 Task: Use the Immersive Reader feature to read the email content.
Action: Mouse moved to (202, 26)
Screenshot: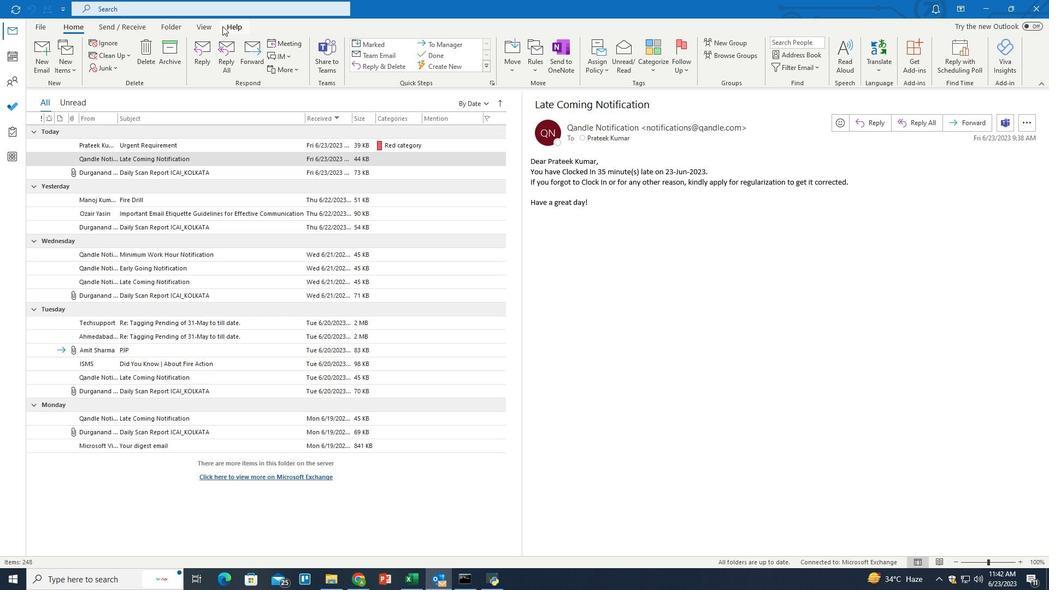 
Action: Mouse pressed left at (202, 26)
Screenshot: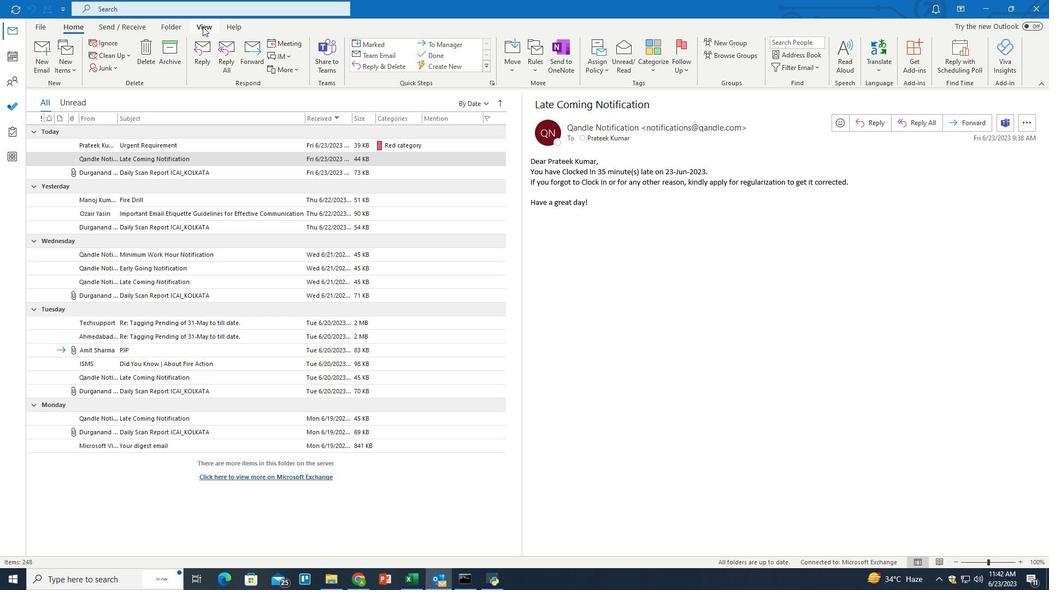 
Action: Mouse moved to (872, 67)
Screenshot: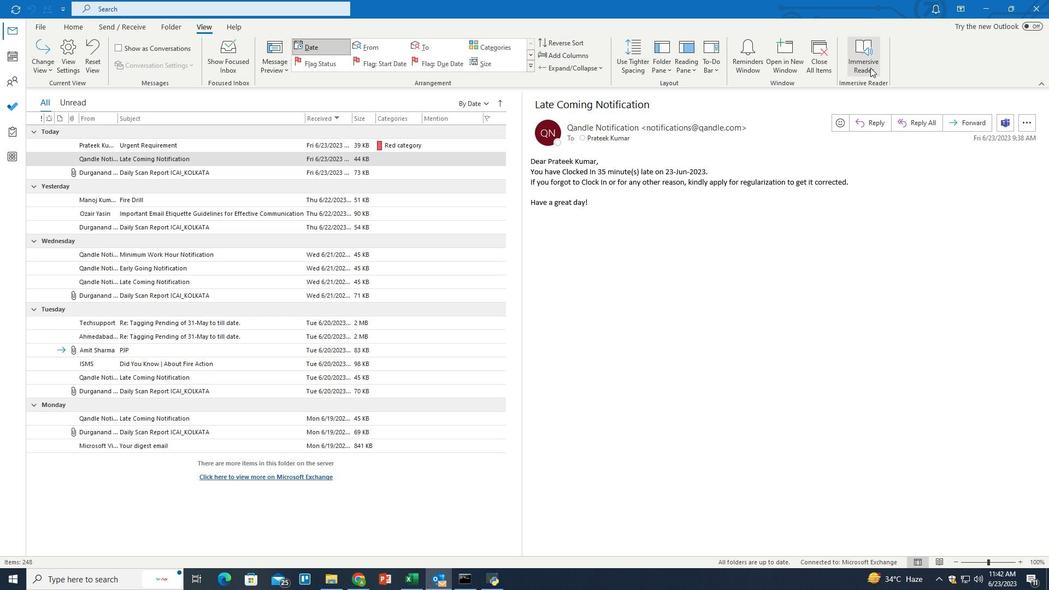 
Action: Mouse pressed left at (872, 67)
Screenshot: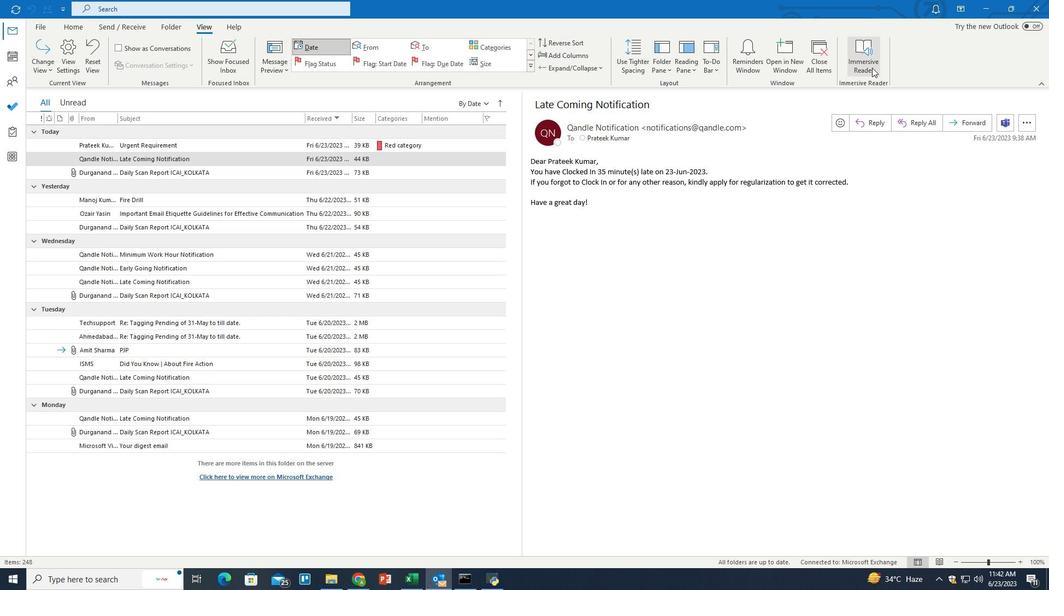 
Action: Mouse moved to (178, 67)
Screenshot: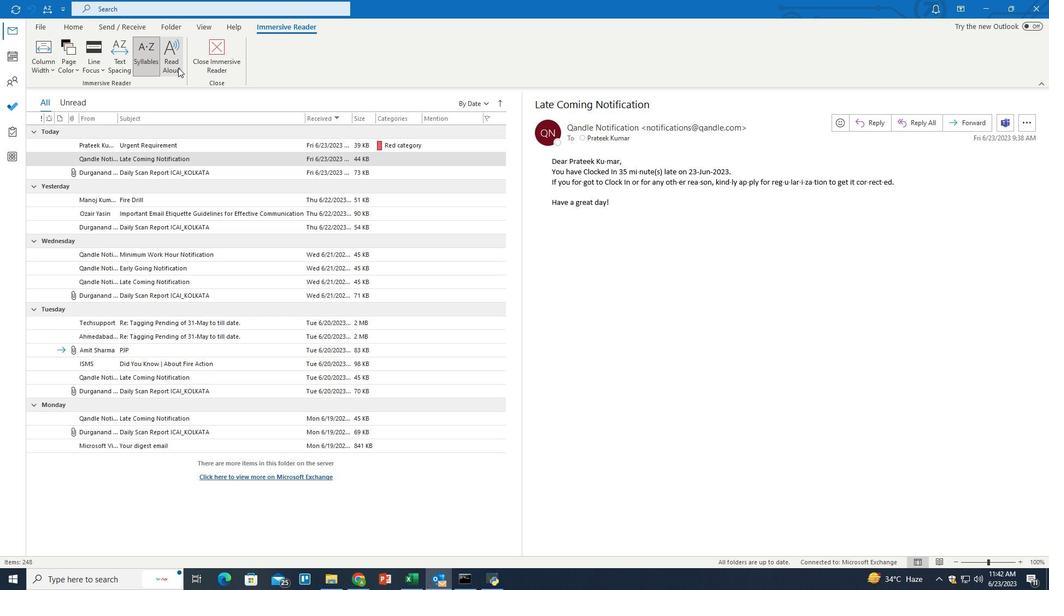 
Action: Mouse pressed left at (178, 67)
Screenshot: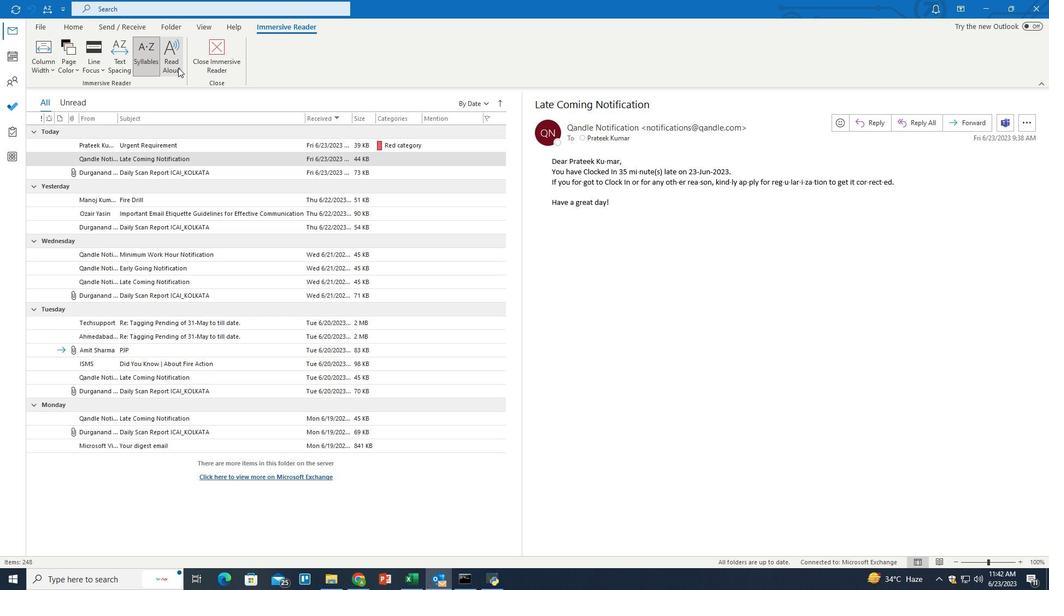 
Action: Mouse moved to (953, 155)
Screenshot: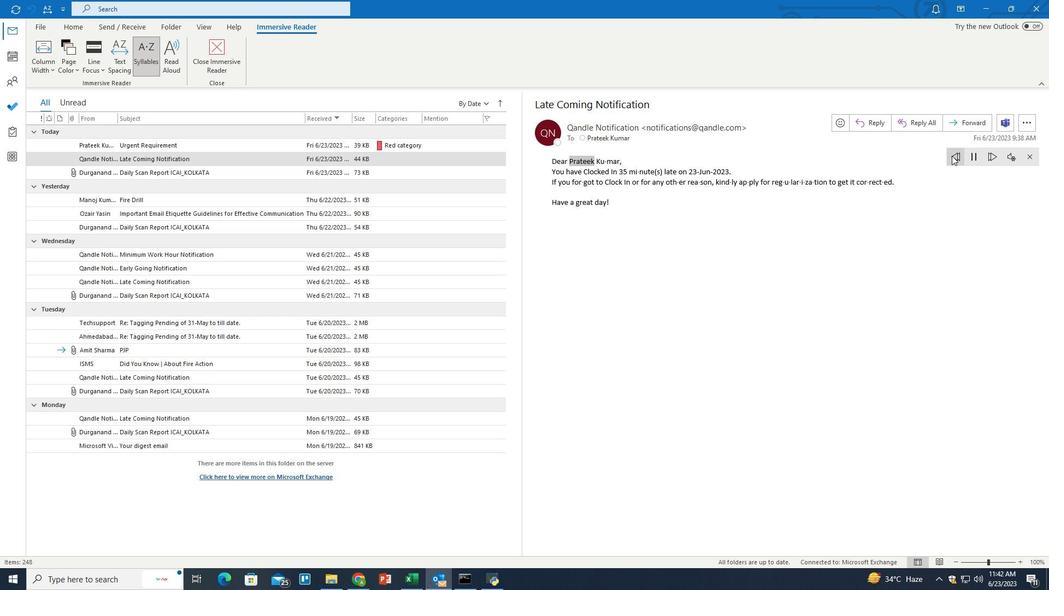 
Action: Mouse pressed left at (953, 155)
Screenshot: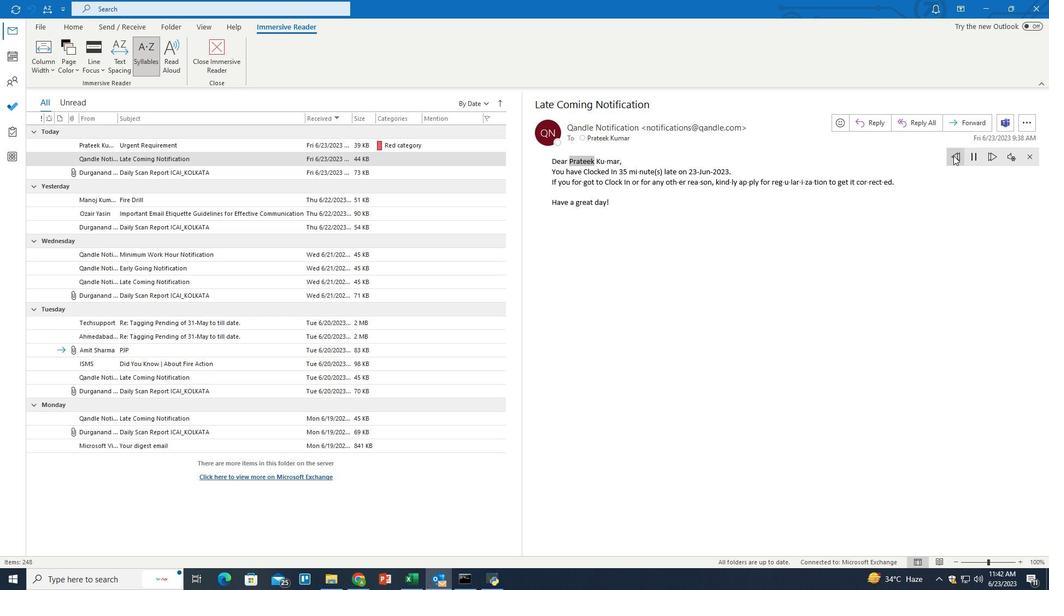 
